 Task: Select the criteria, "greater than or equal to".
Action: Mouse moved to (188, 63)
Screenshot: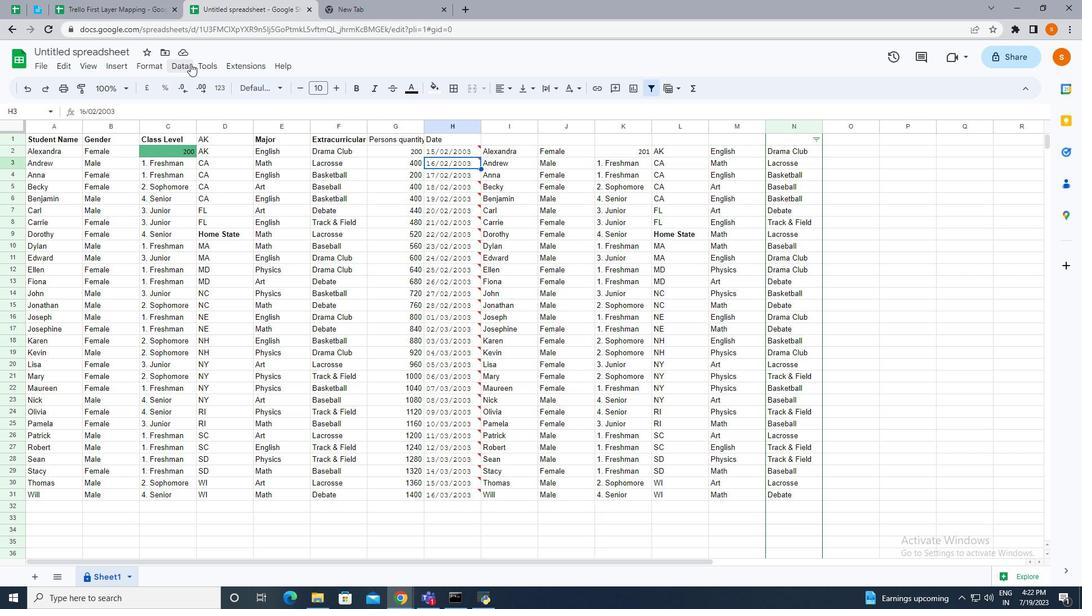 
Action: Mouse pressed left at (188, 63)
Screenshot: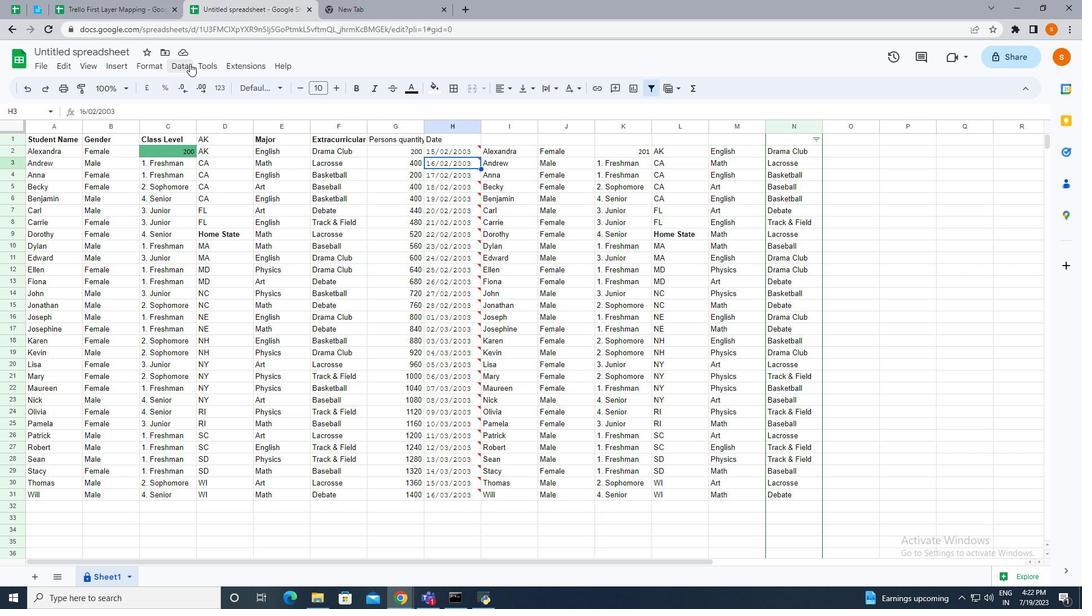 
Action: Mouse moved to (215, 293)
Screenshot: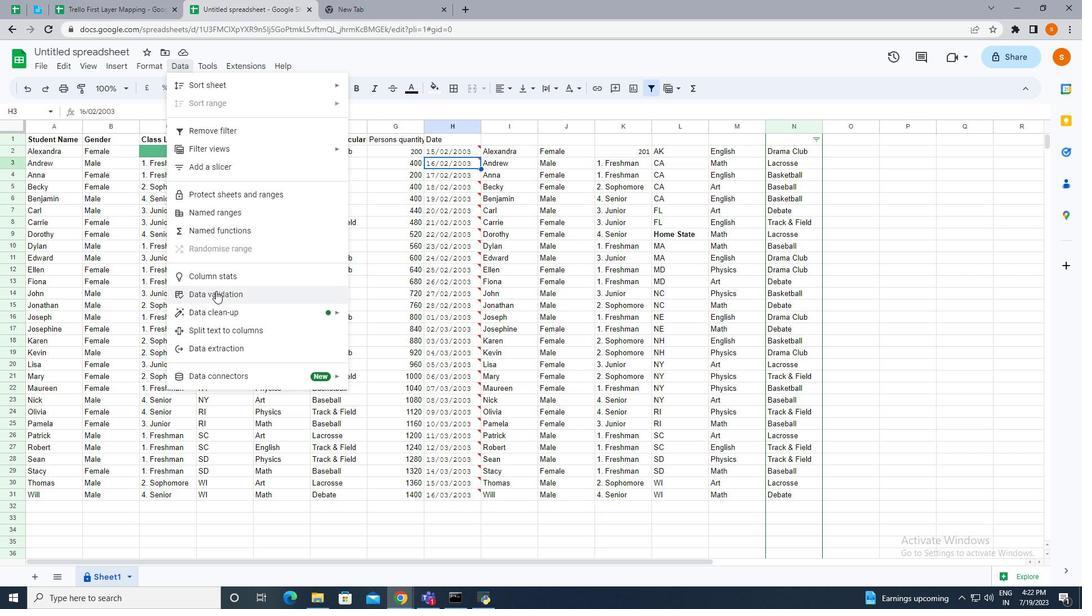 
Action: Mouse pressed left at (215, 293)
Screenshot: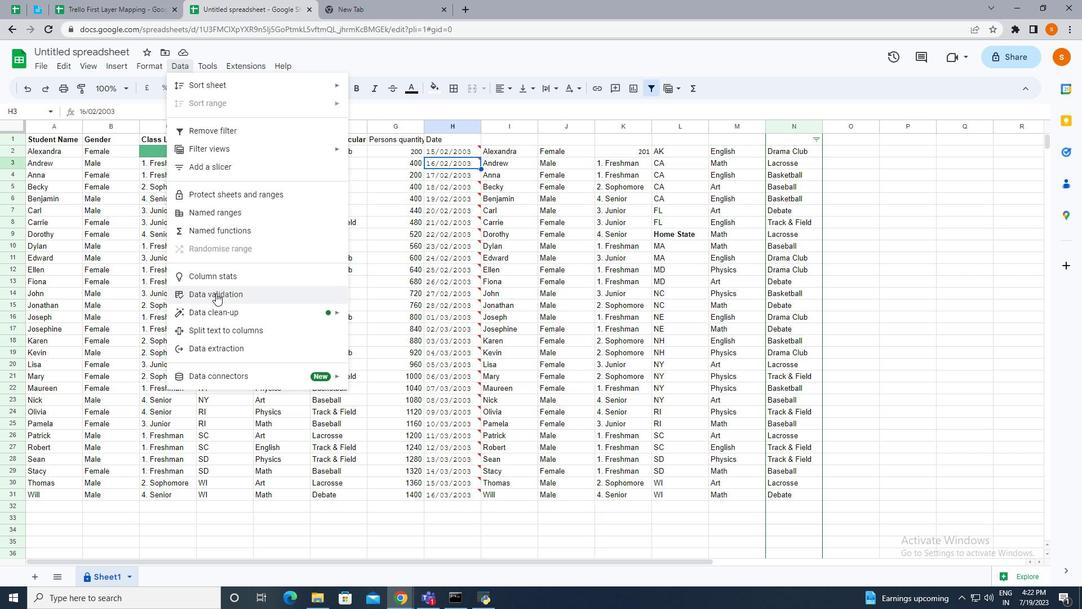 
Action: Mouse moved to (925, 130)
Screenshot: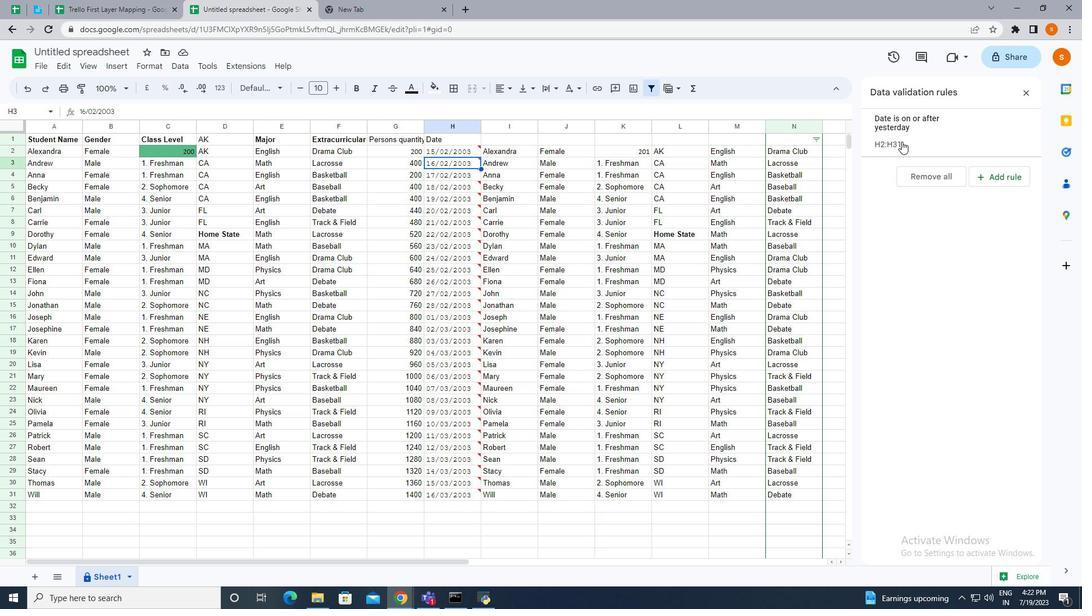 
Action: Mouse pressed left at (925, 130)
Screenshot: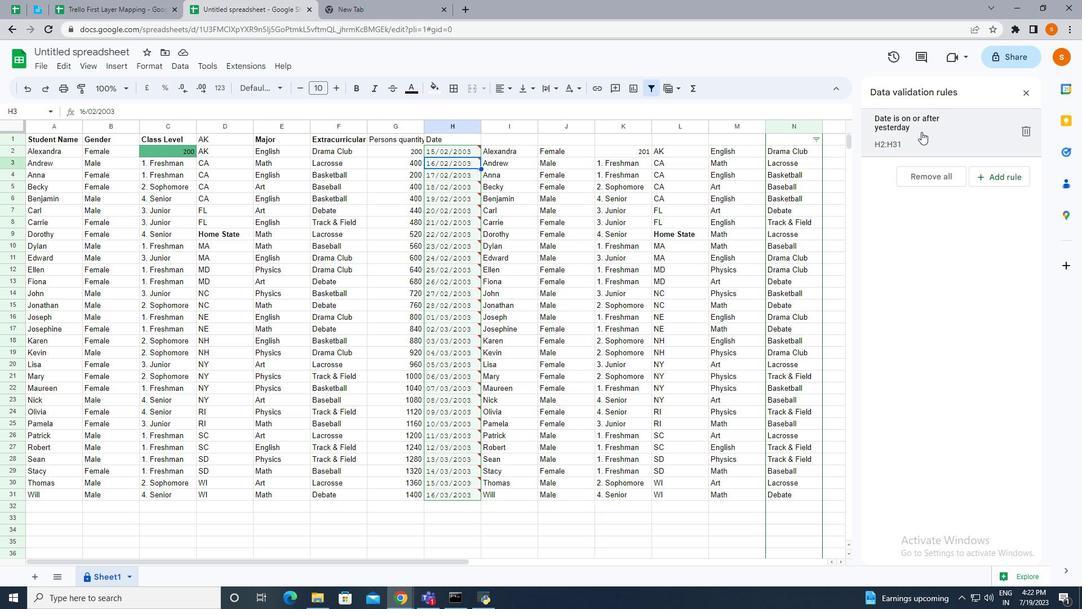 
Action: Mouse moved to (940, 191)
Screenshot: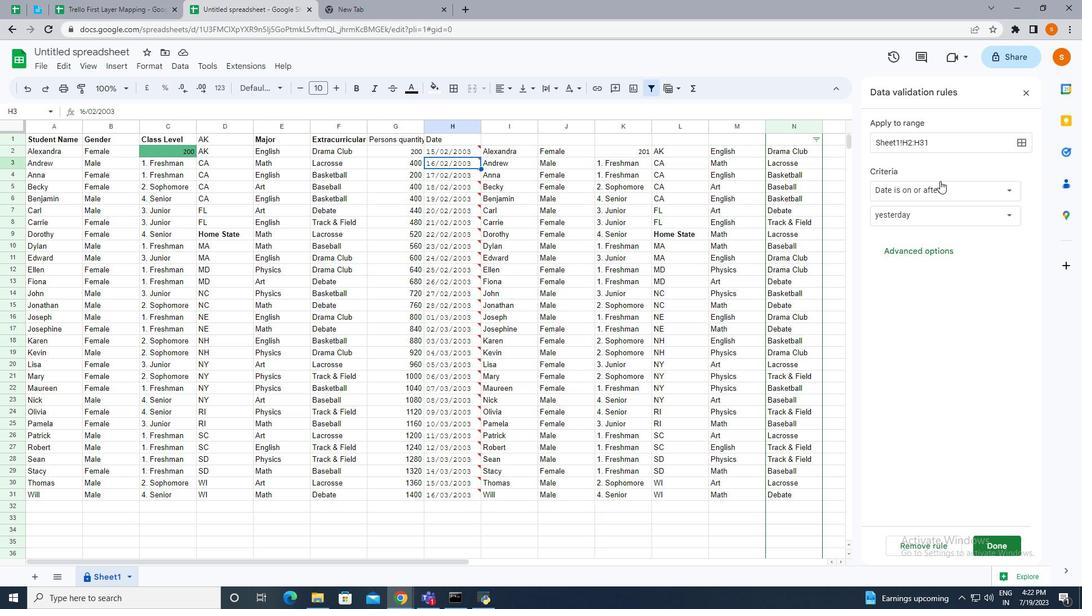 
Action: Mouse pressed left at (940, 191)
Screenshot: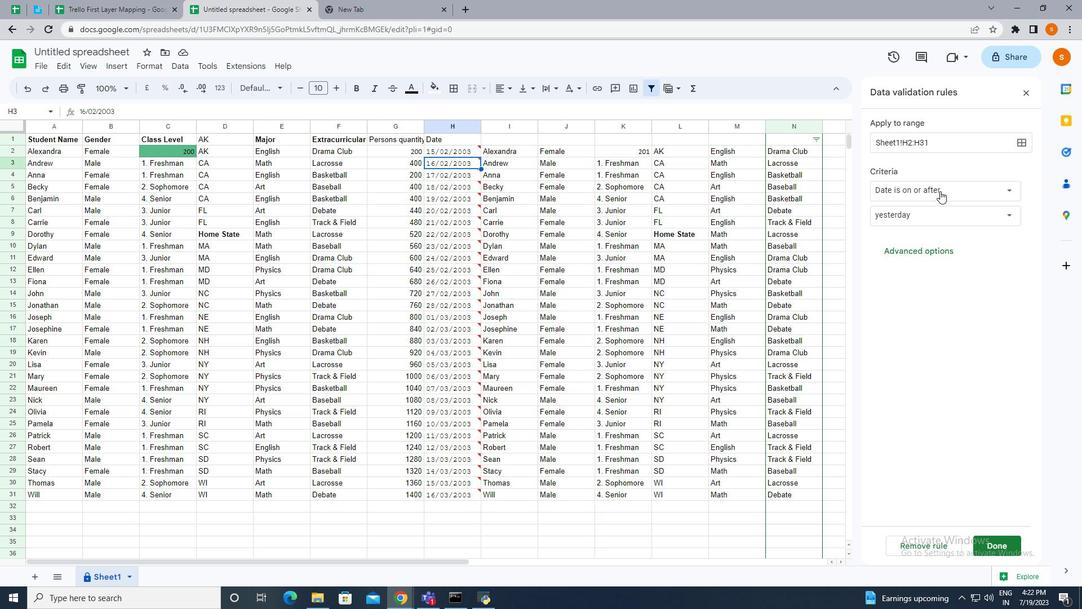 
Action: Mouse moved to (925, 345)
Screenshot: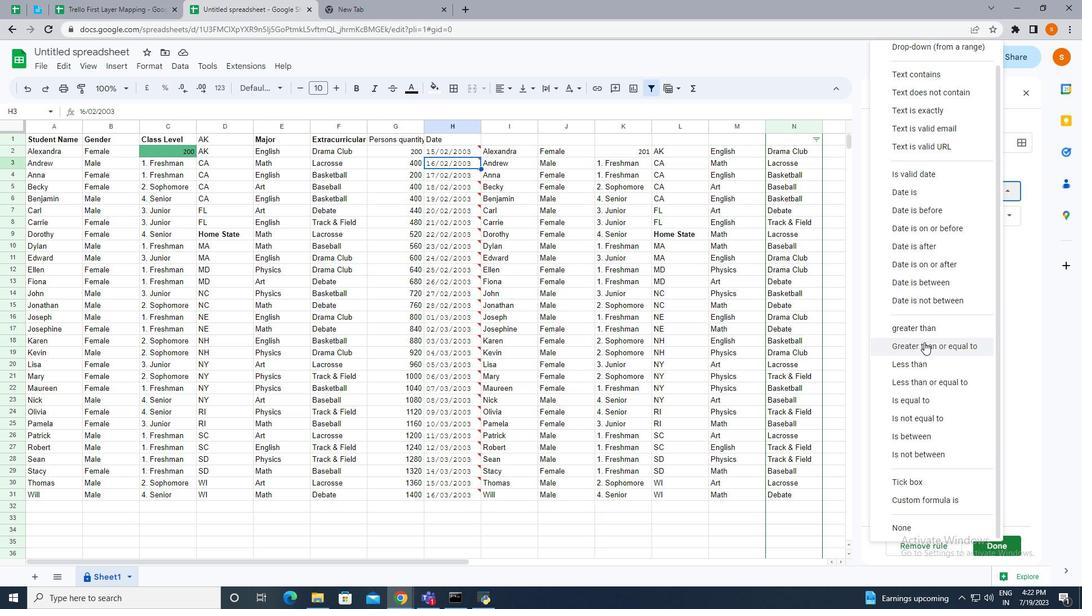 
Action: Mouse pressed left at (925, 345)
Screenshot: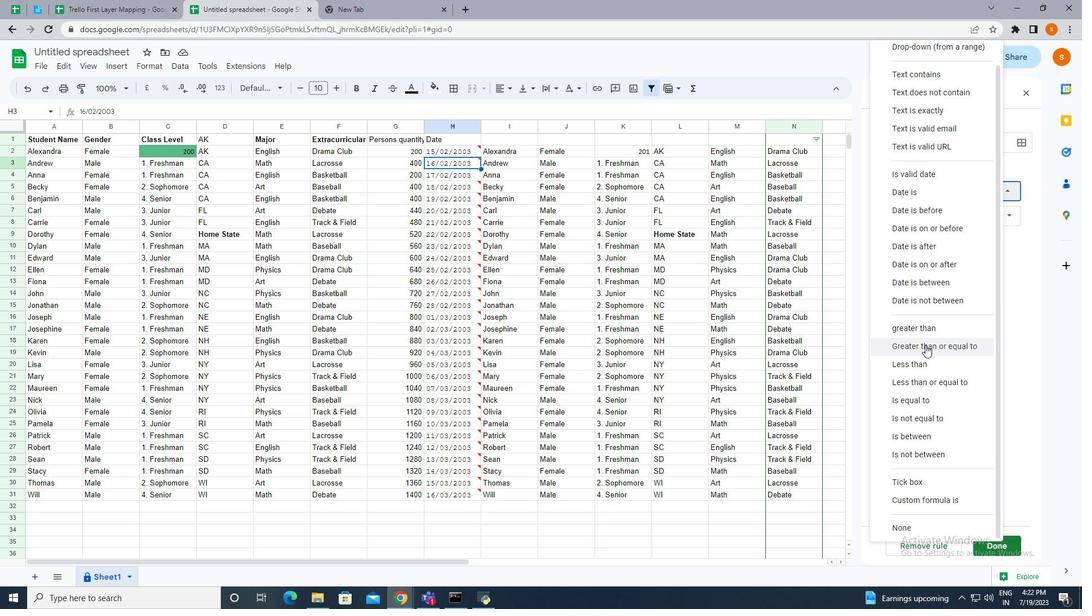 
